 Task: Create a new field with title Stage with name VortexTech with field type as Single-select and options as Not Started, In Progress and Complete.
Action: Mouse moved to (61, 408)
Screenshot: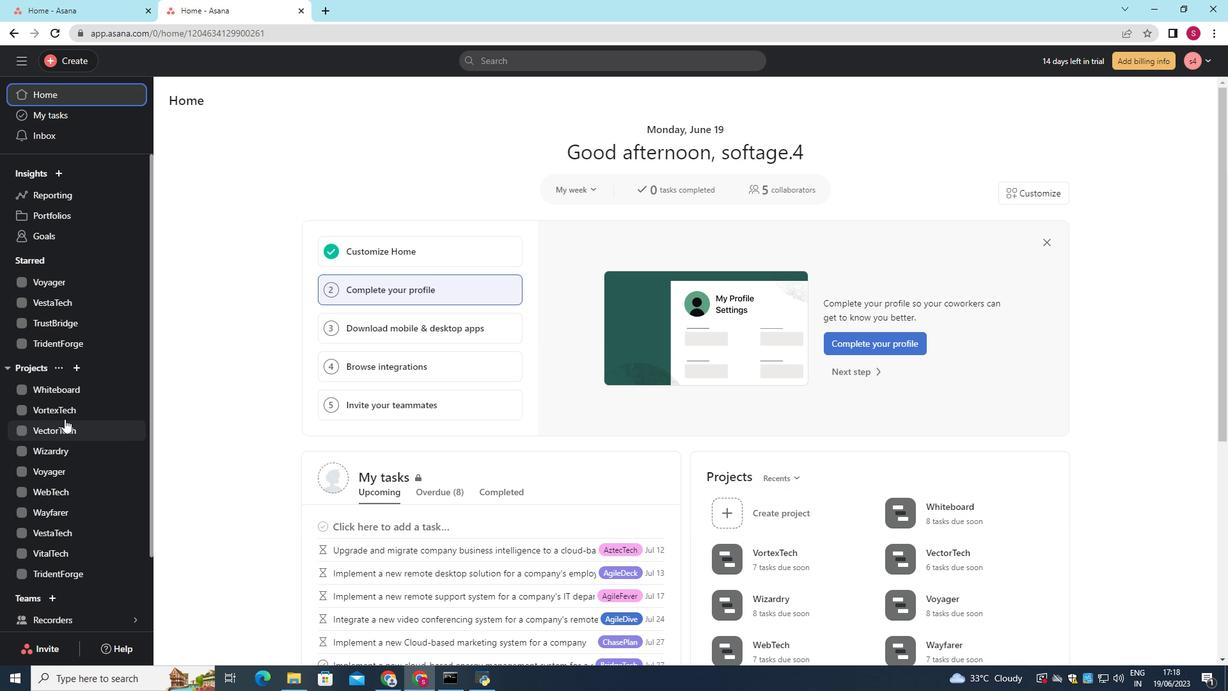 
Action: Mouse pressed left at (61, 408)
Screenshot: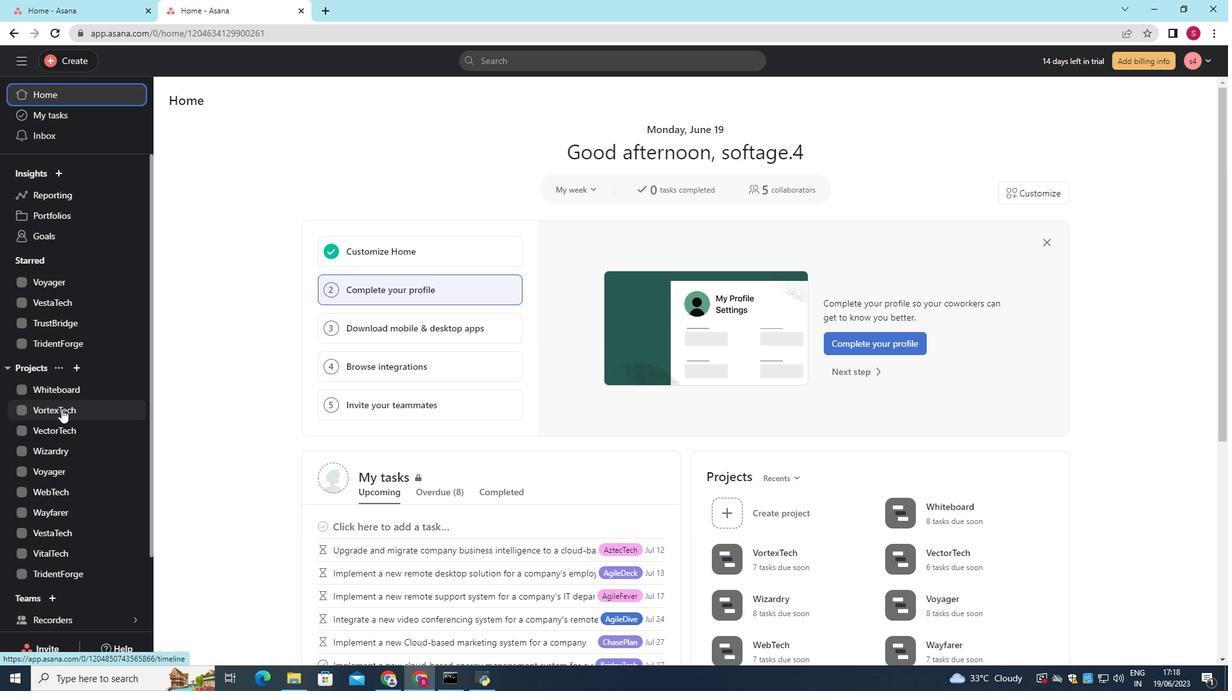 
Action: Mouse moved to (1187, 103)
Screenshot: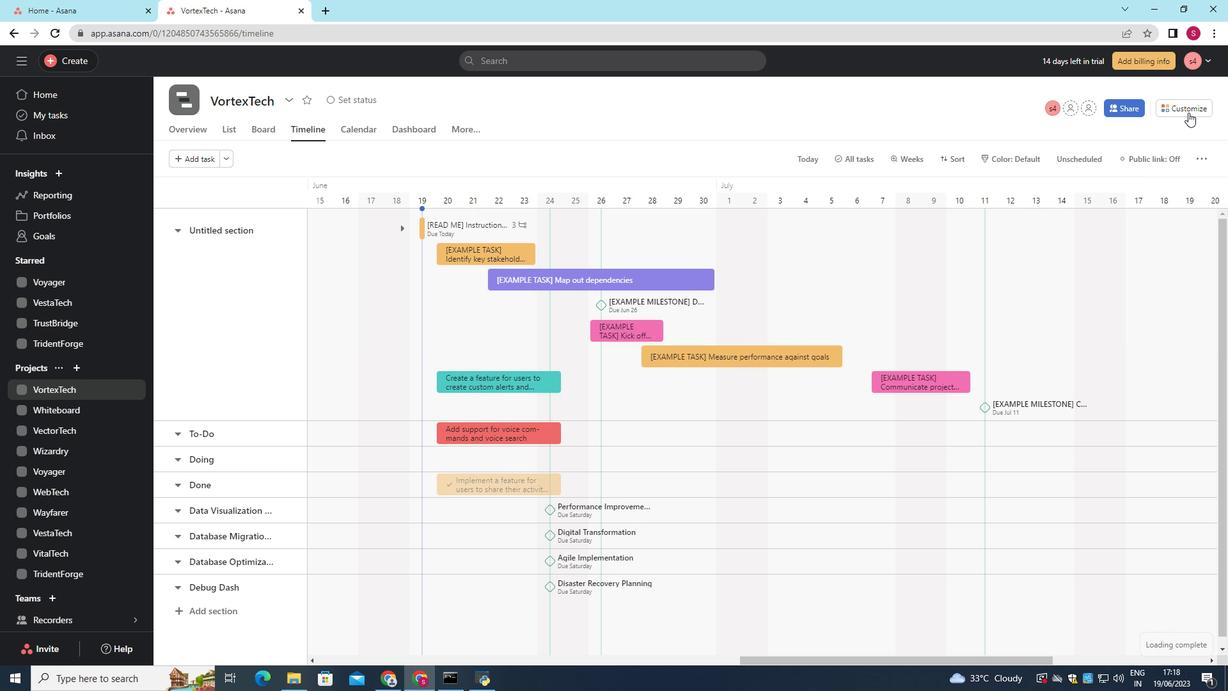 
Action: Mouse pressed left at (1187, 103)
Screenshot: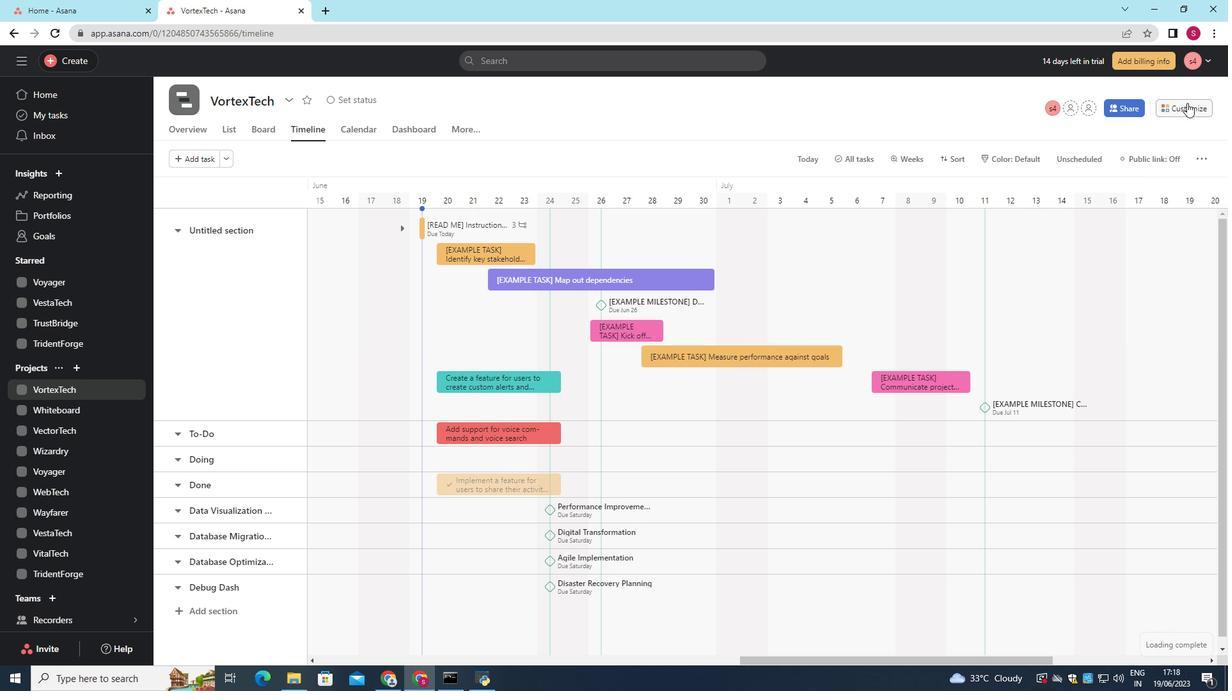 
Action: Mouse moved to (956, 252)
Screenshot: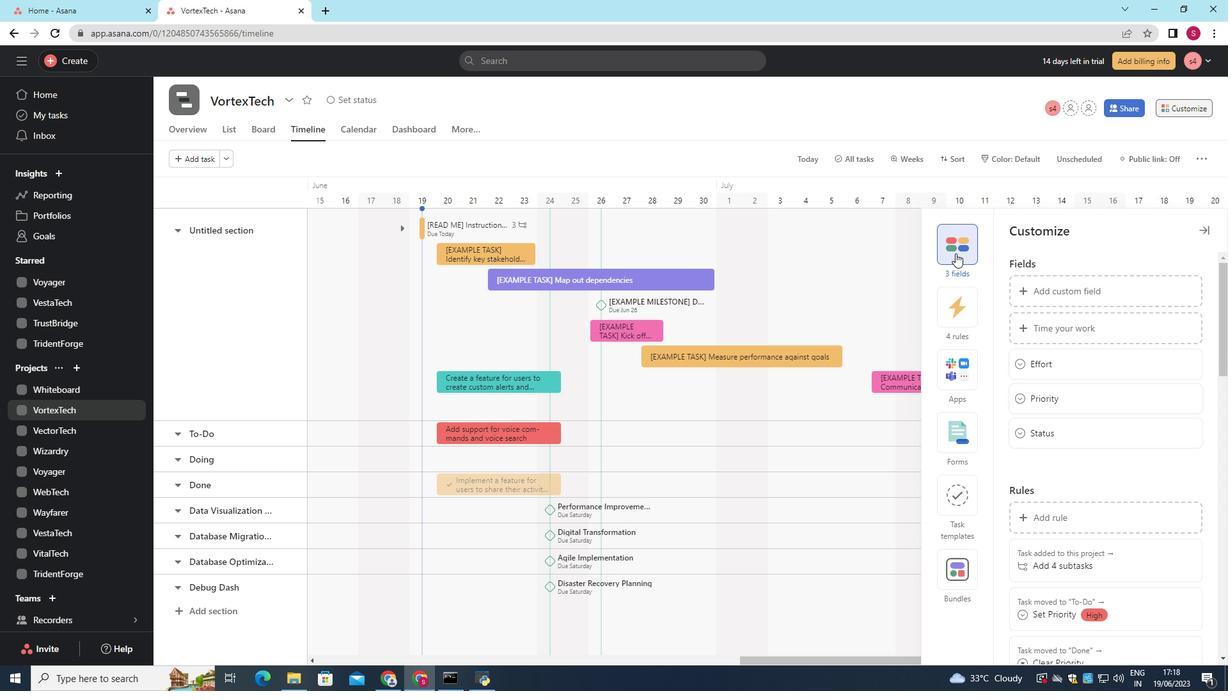
Action: Mouse pressed left at (956, 252)
Screenshot: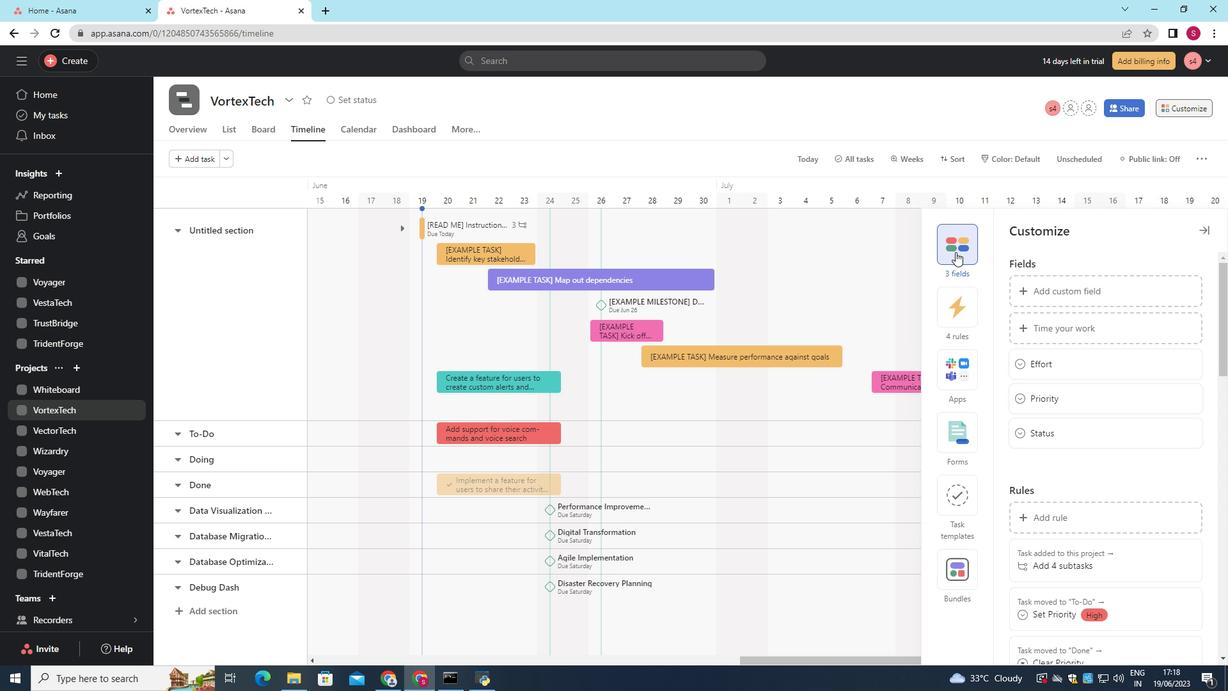 
Action: Mouse moved to (1069, 286)
Screenshot: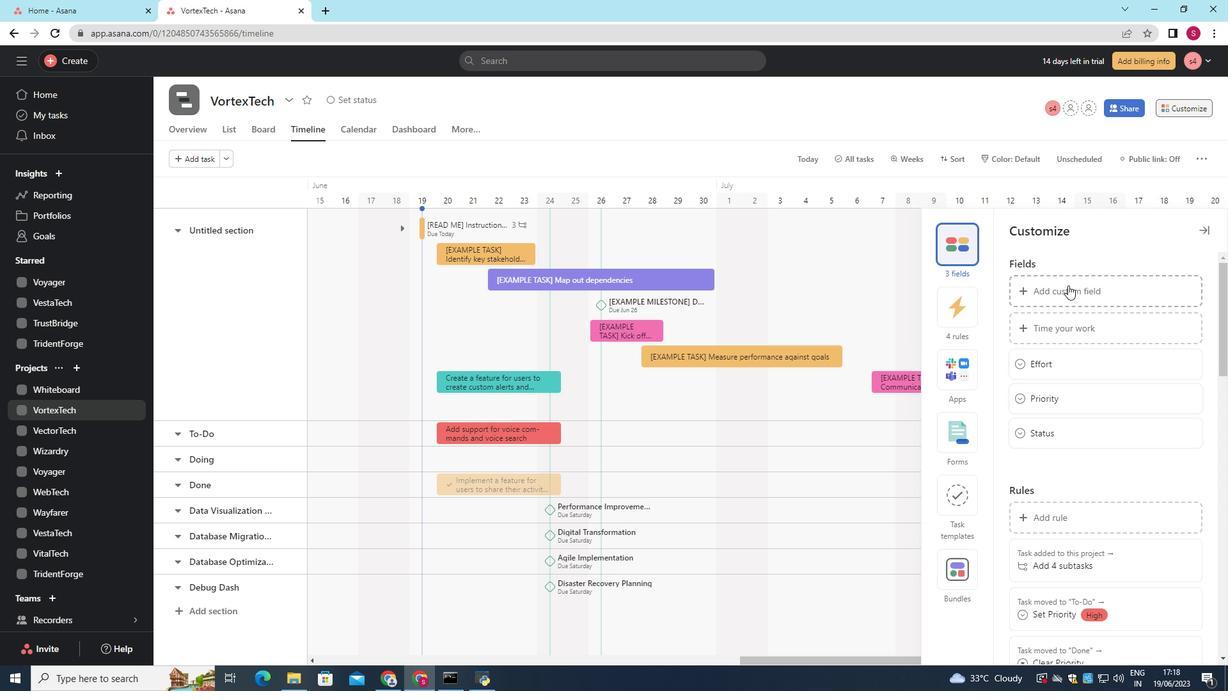 
Action: Mouse pressed left at (1069, 286)
Screenshot: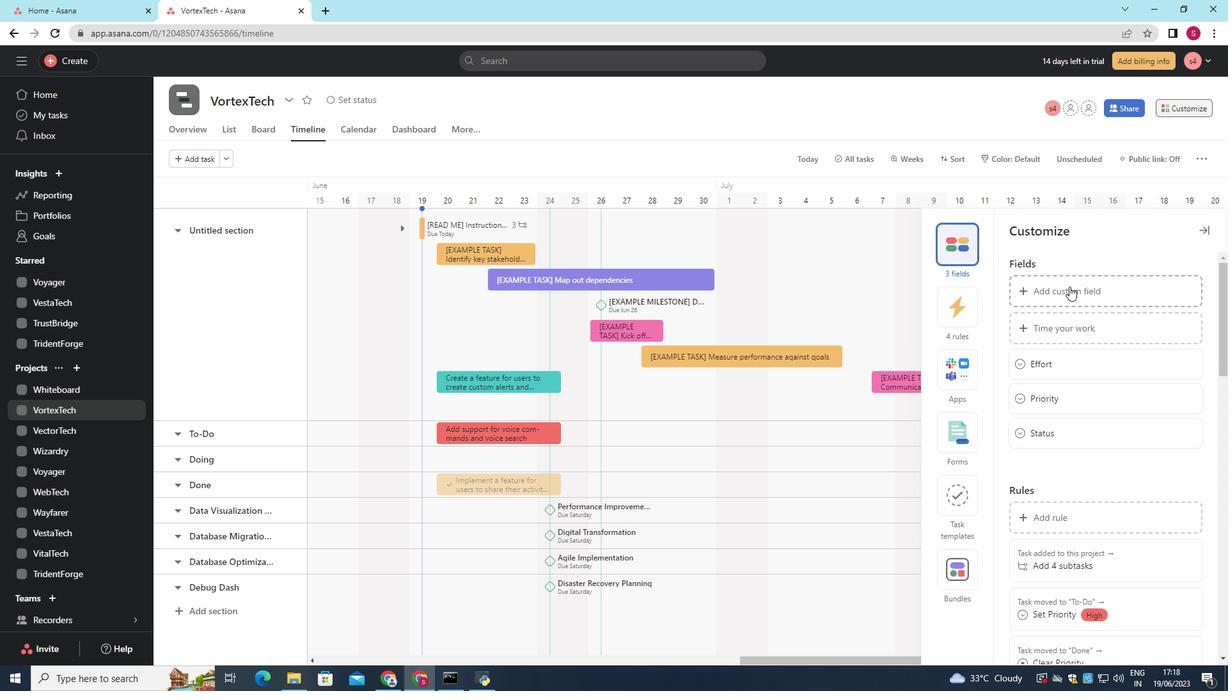 
Action: Mouse moved to (599, 185)
Screenshot: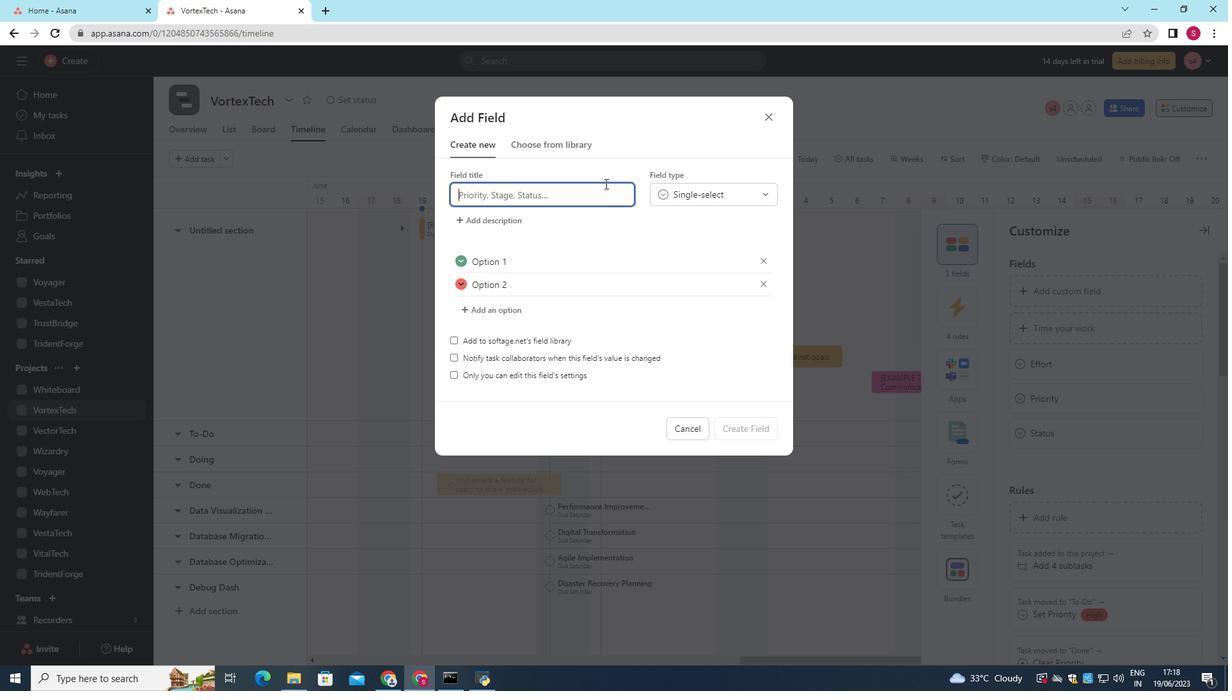 
Action: Key pressed <Key.shift>Stage
Screenshot: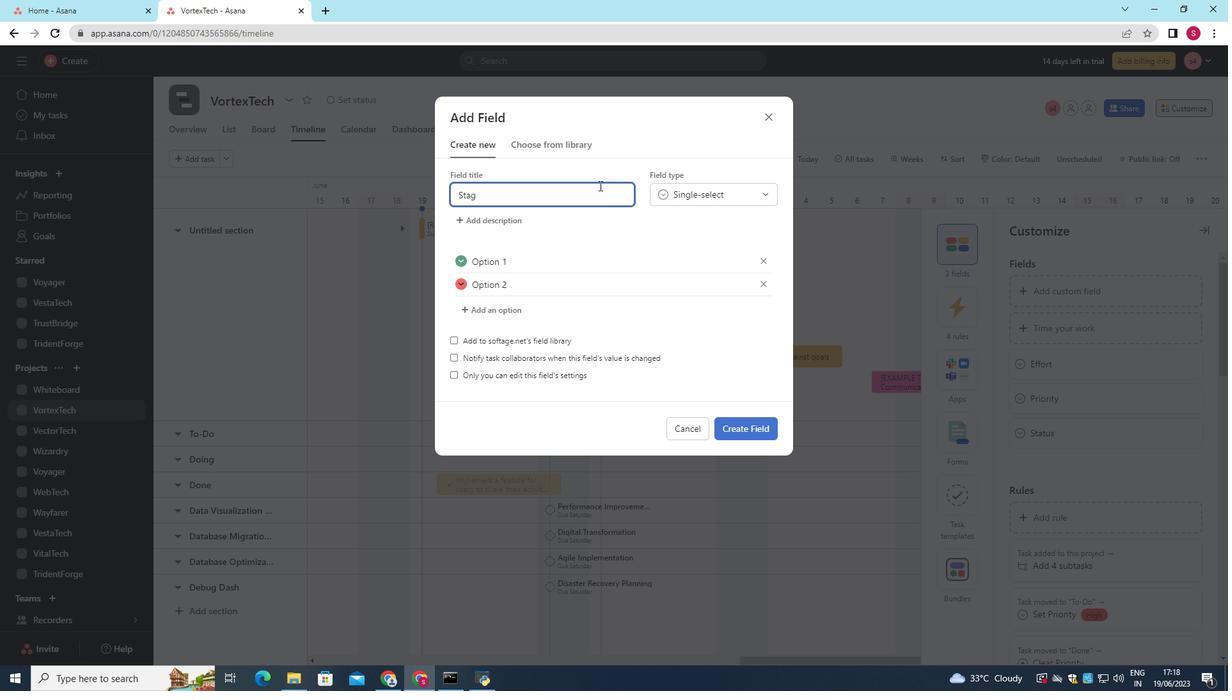 
Action: Mouse moved to (732, 195)
Screenshot: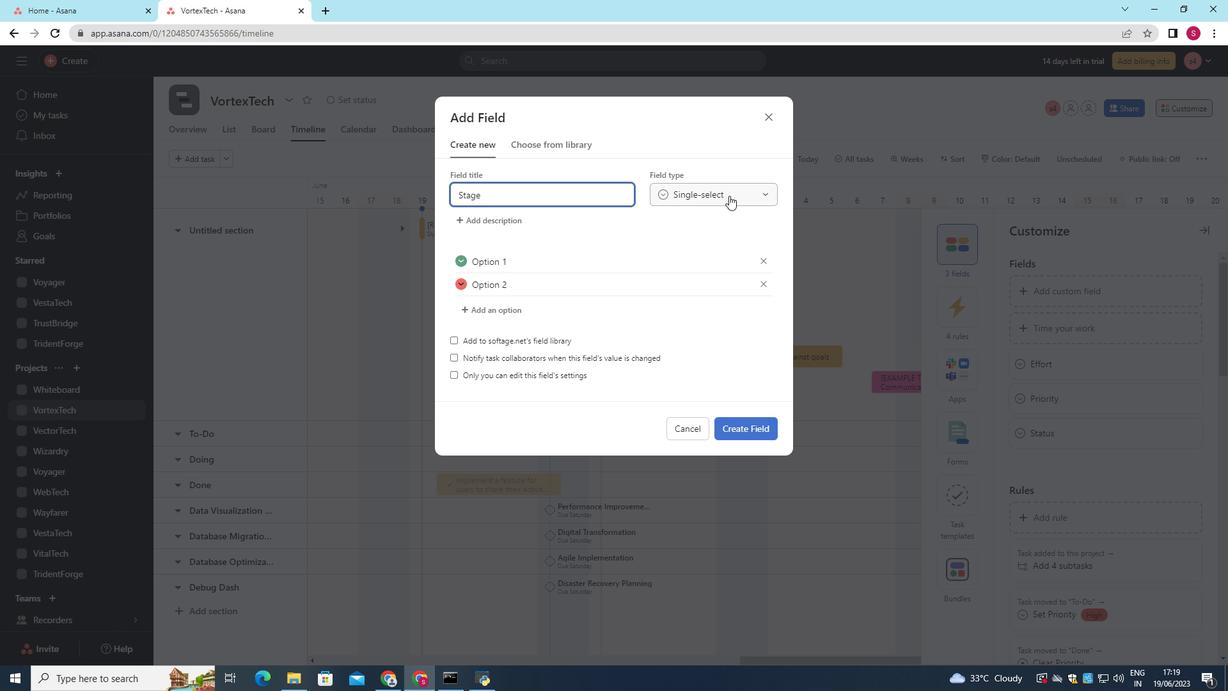 
Action: Mouse pressed left at (732, 195)
Screenshot: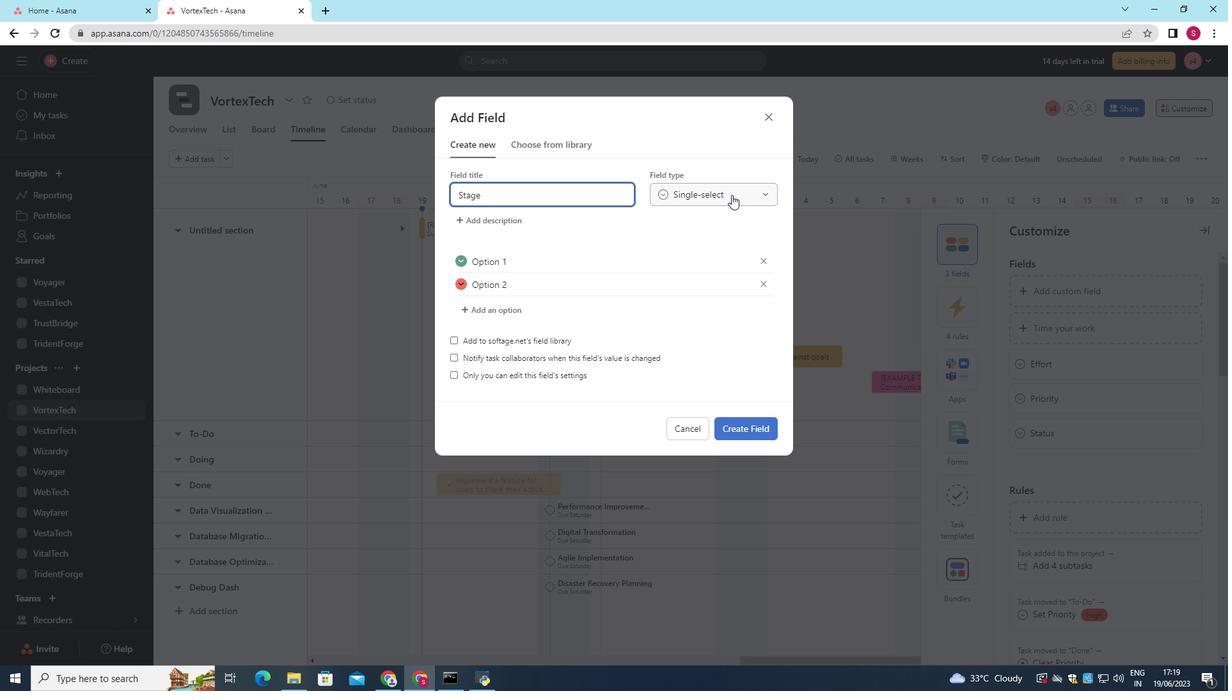 
Action: Mouse moved to (527, 231)
Screenshot: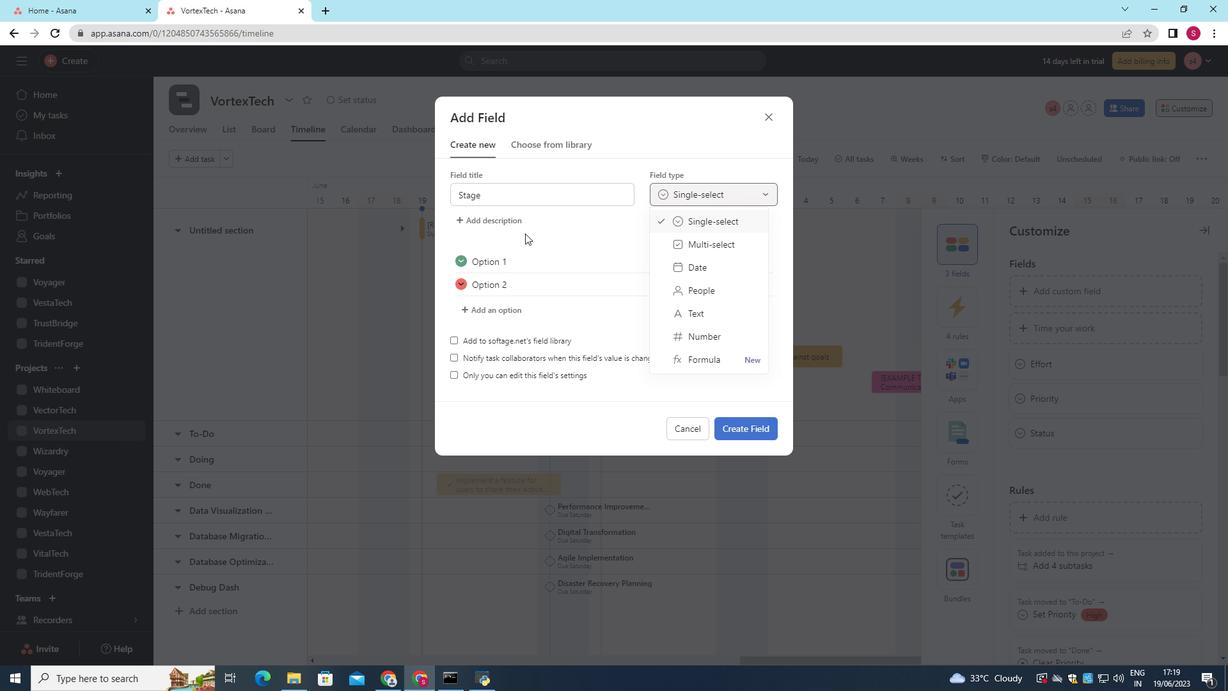 
Action: Mouse scrolled (527, 230) with delta (0, 0)
Screenshot: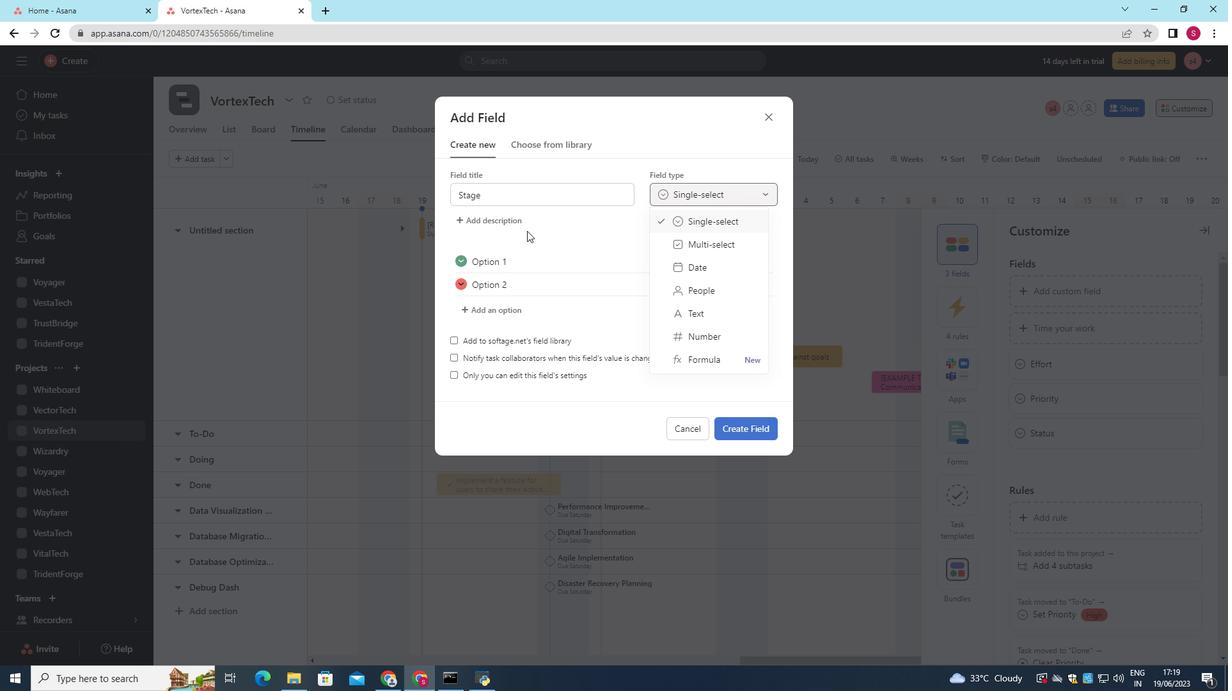
Action: Mouse scrolled (527, 230) with delta (0, 0)
Screenshot: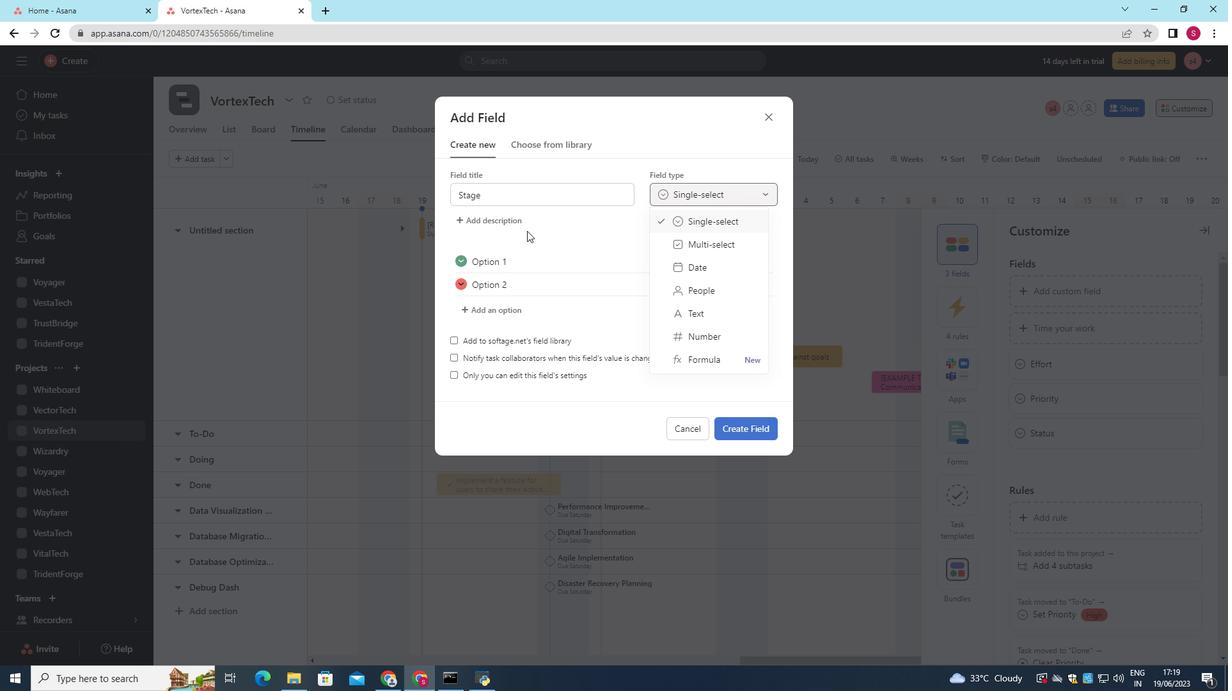 
Action: Mouse scrolled (527, 230) with delta (0, 0)
Screenshot: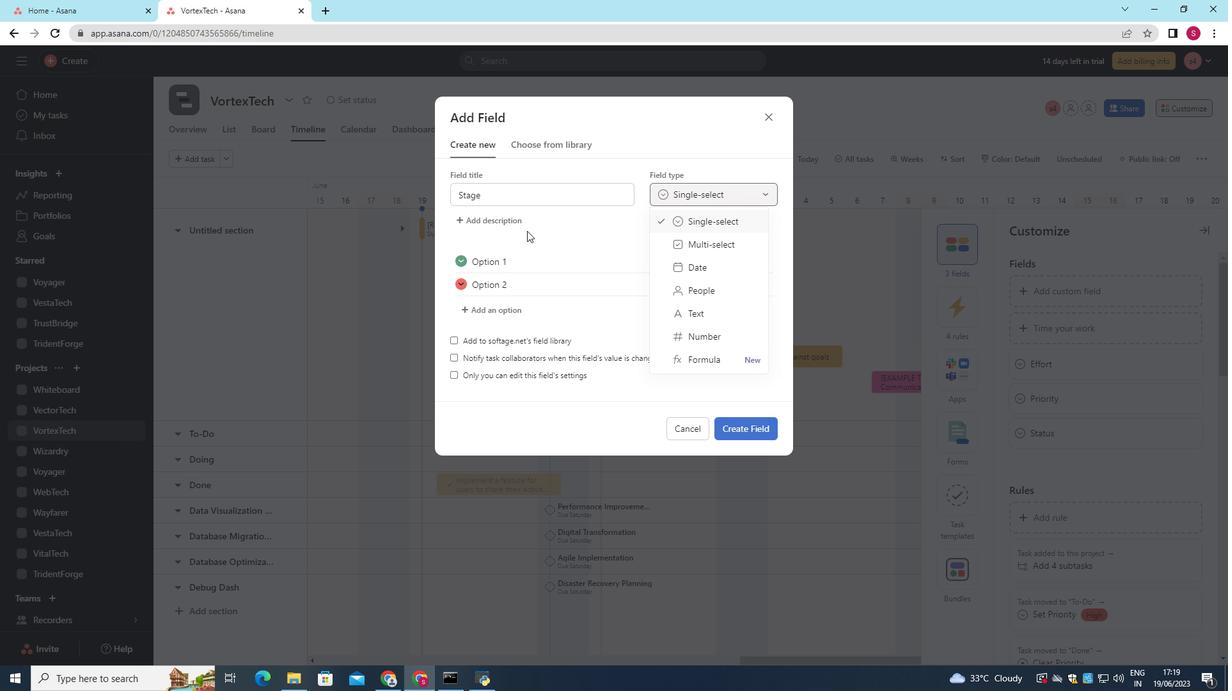 
Action: Mouse moved to (544, 241)
Screenshot: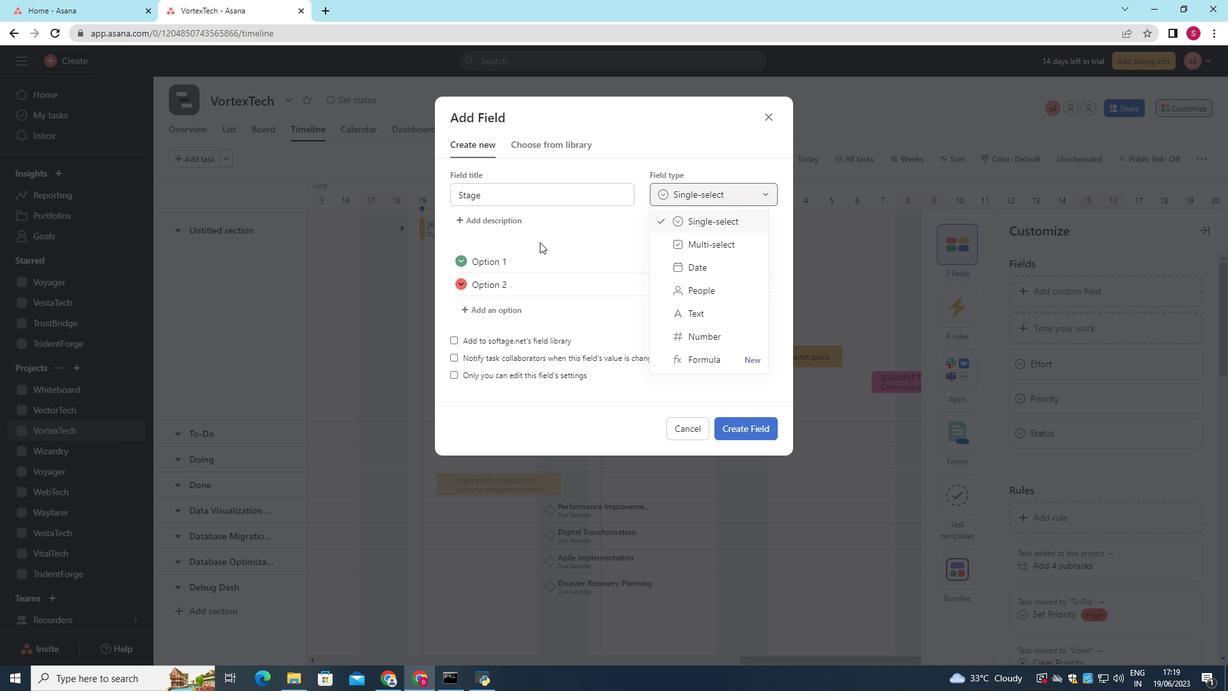 
Action: Mouse pressed left at (544, 241)
Screenshot: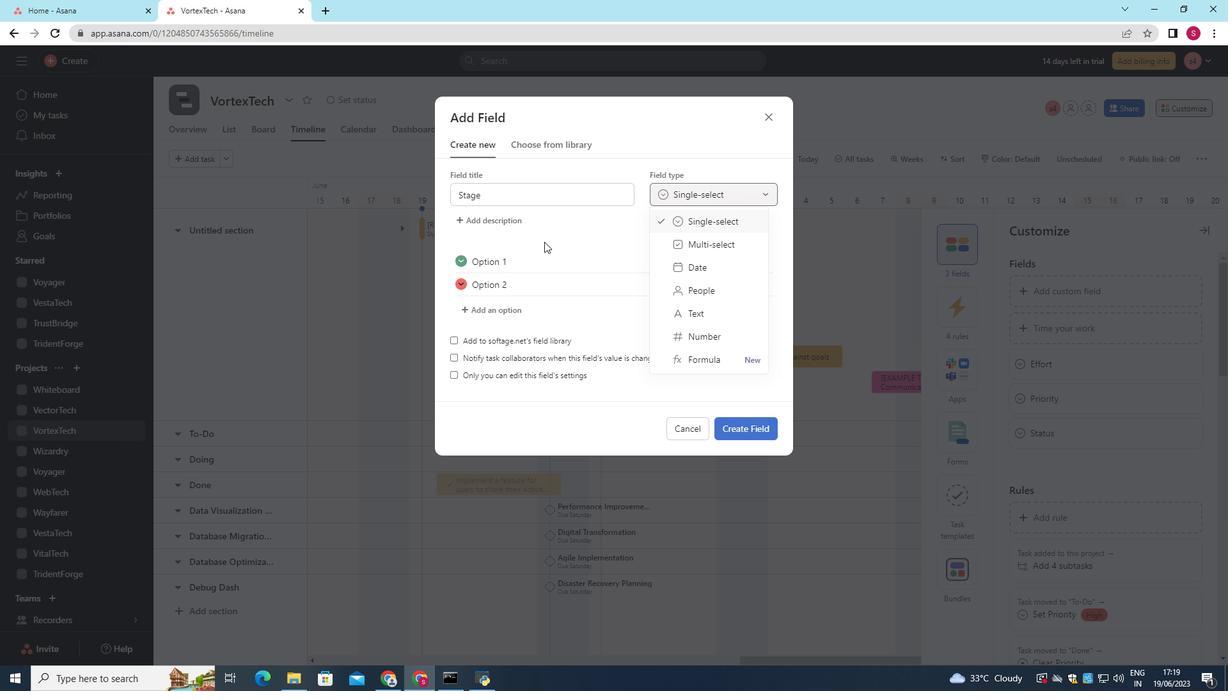 
Action: Mouse moved to (737, 193)
Screenshot: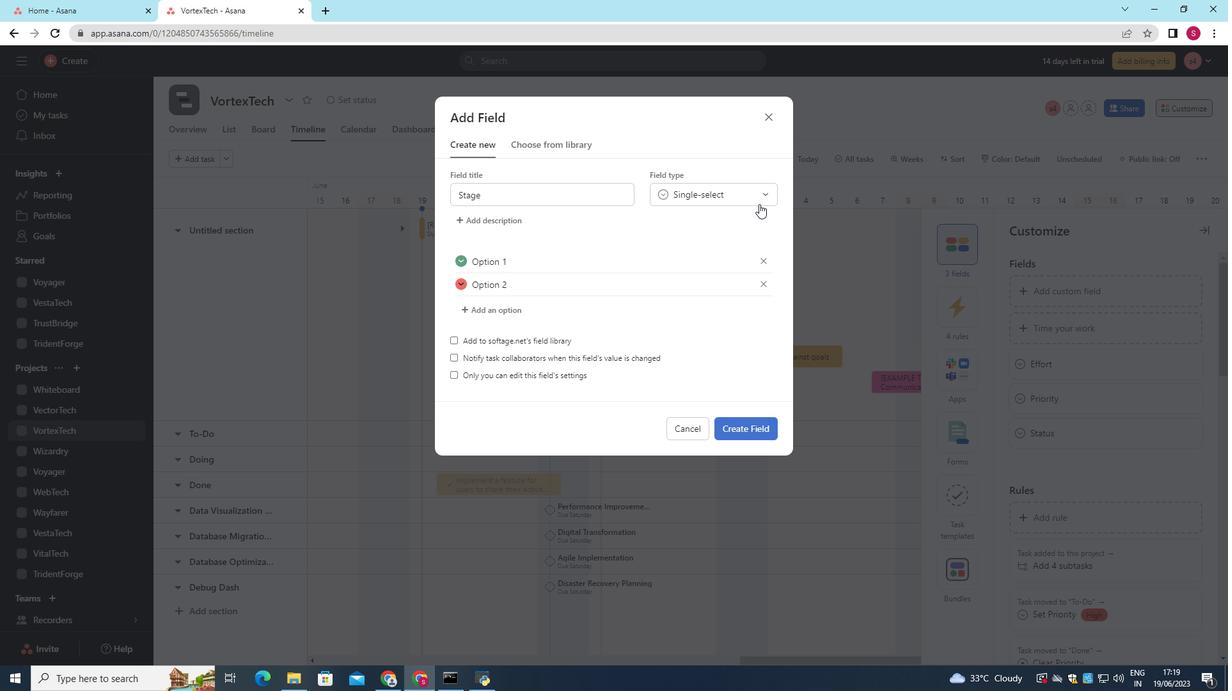 
Action: Mouse pressed left at (737, 193)
Screenshot: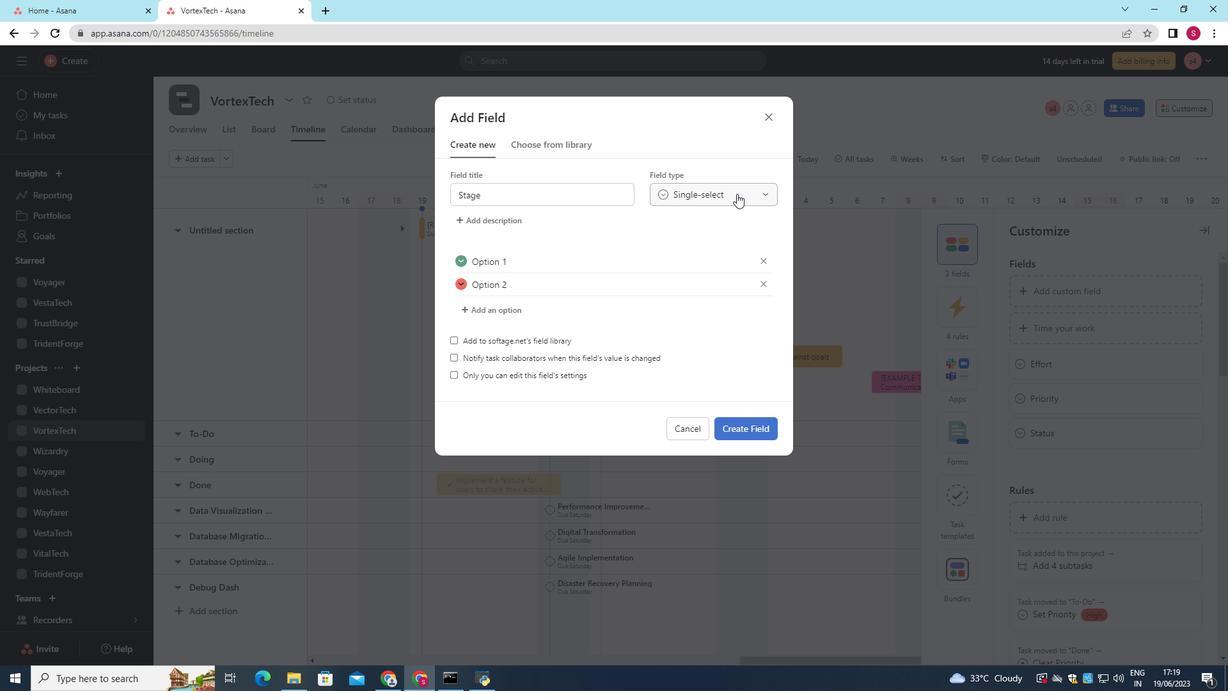 
Action: Mouse moved to (731, 216)
Screenshot: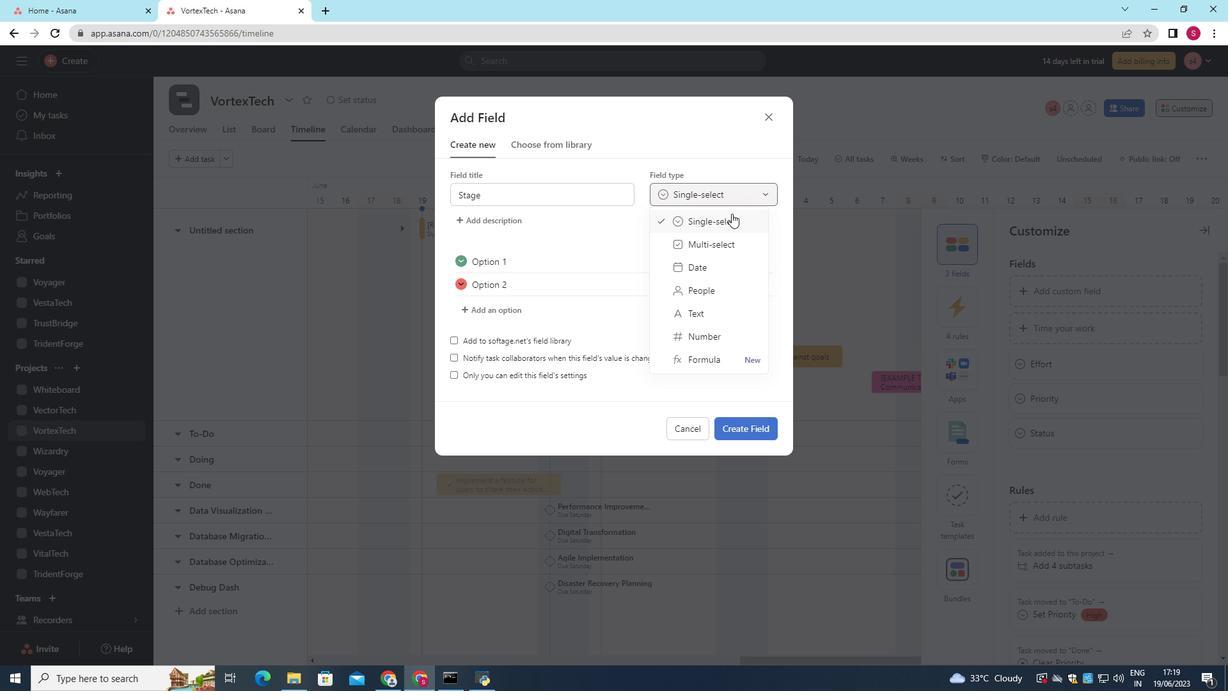 
Action: Mouse pressed left at (731, 216)
Screenshot: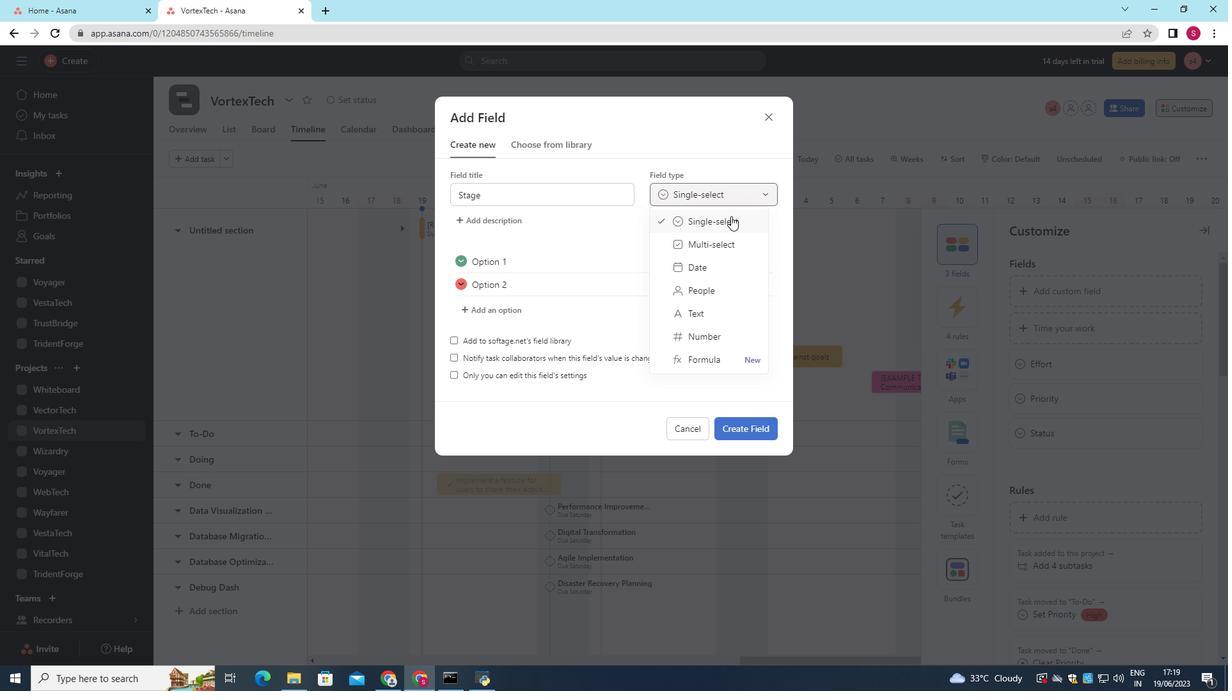 
Action: Mouse moved to (593, 266)
Screenshot: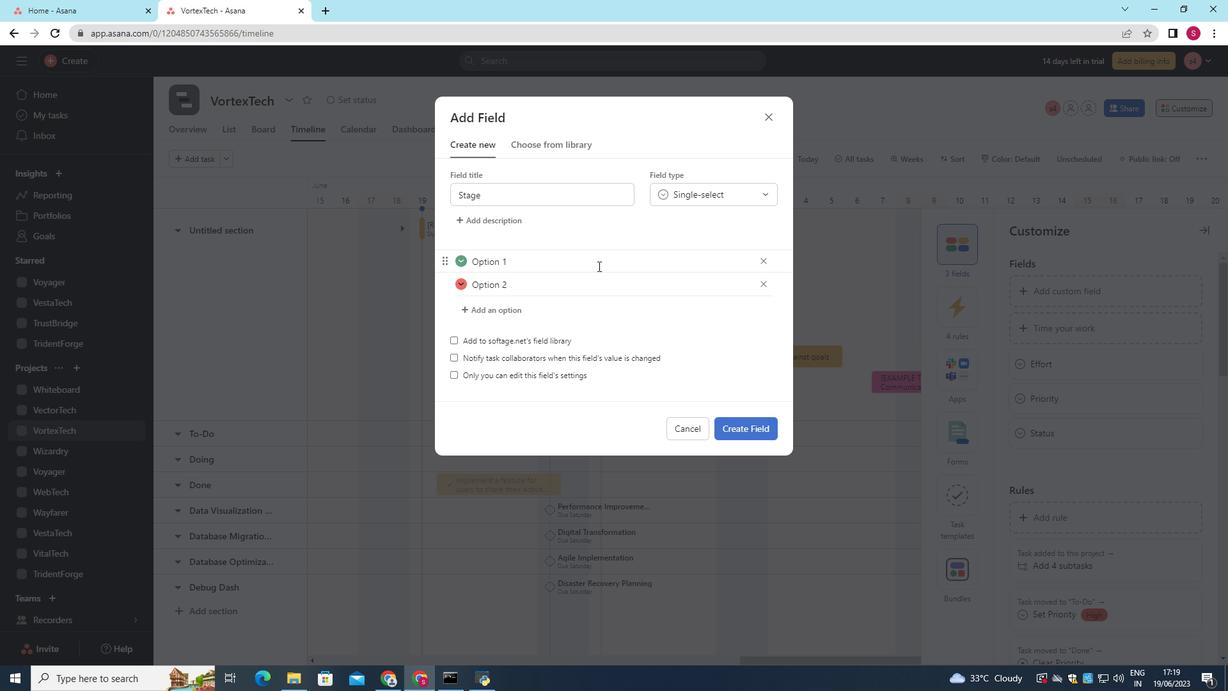 
Action: Mouse pressed left at (593, 266)
Screenshot: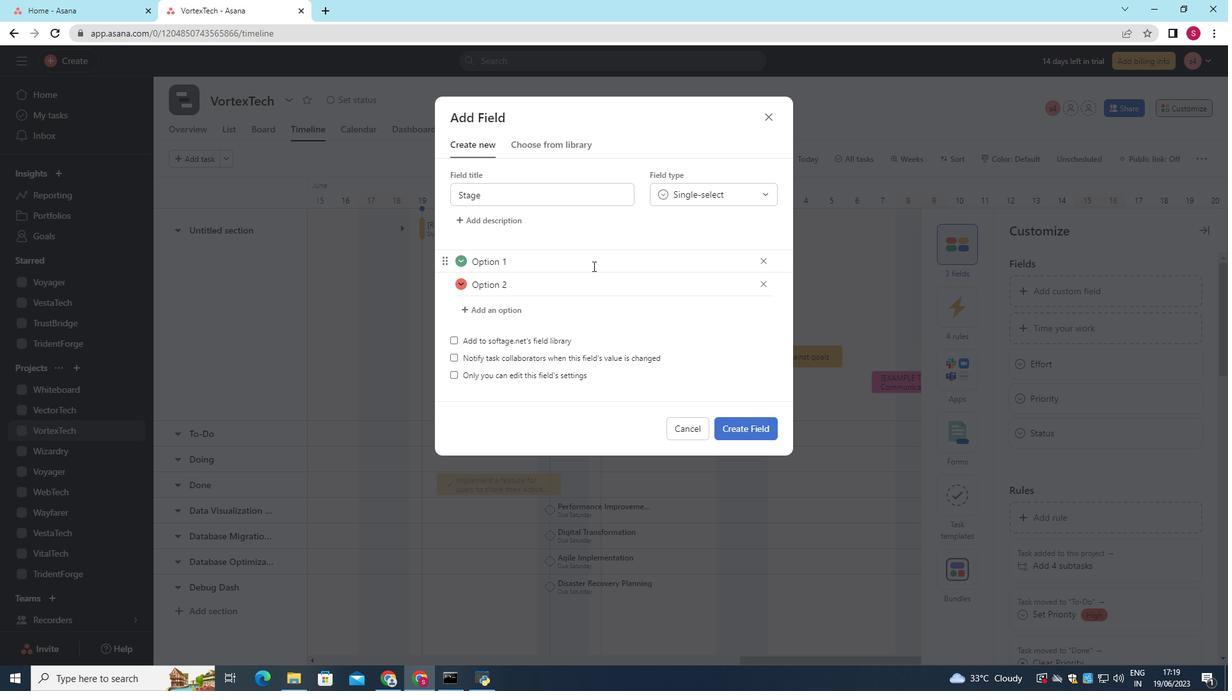
Action: Key pressed <Key.backspace><Key.backspace><Key.backspace><Key.backspace><Key.backspace><Key.backspace><Key.backspace><Key.backspace><Key.shift>Not<Key.space><Key.shift>Started
Screenshot: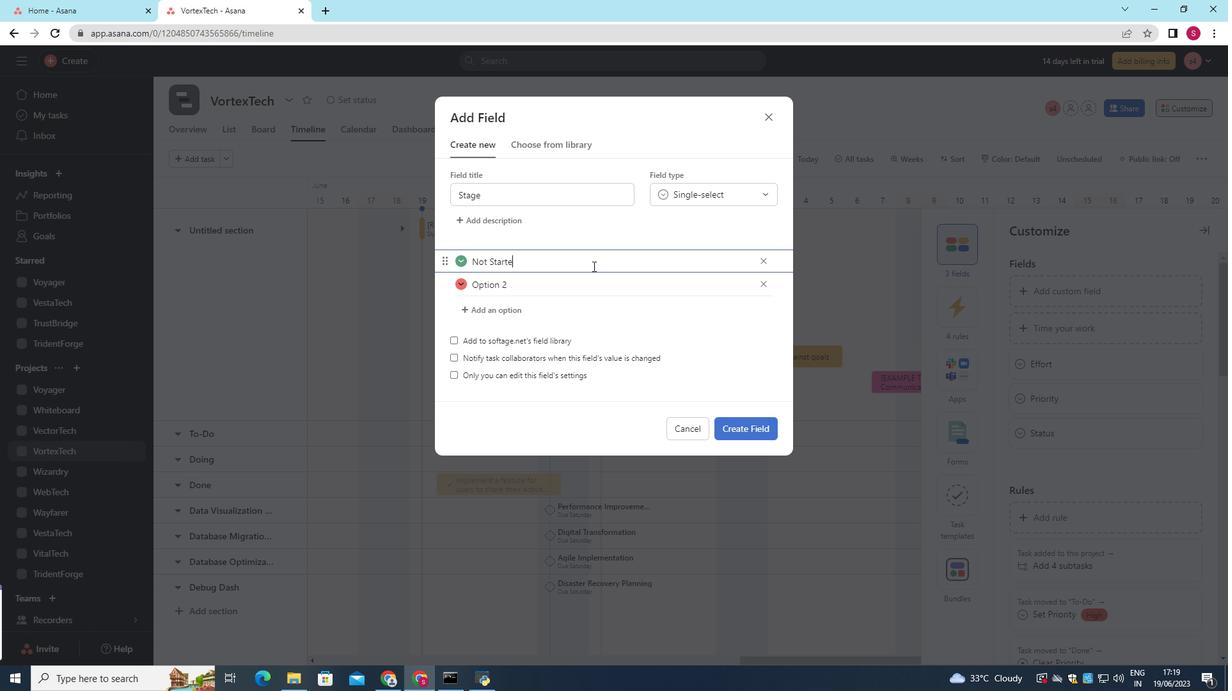 
Action: Mouse moved to (518, 289)
Screenshot: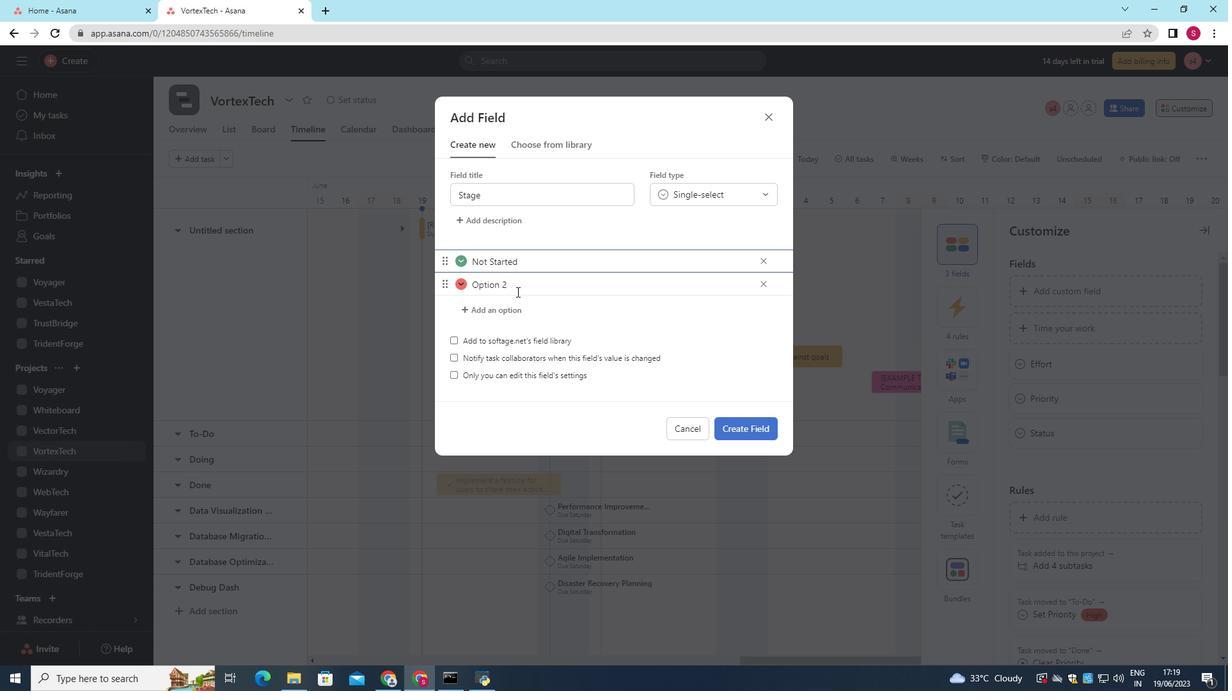 
Action: Mouse pressed left at (518, 289)
Screenshot: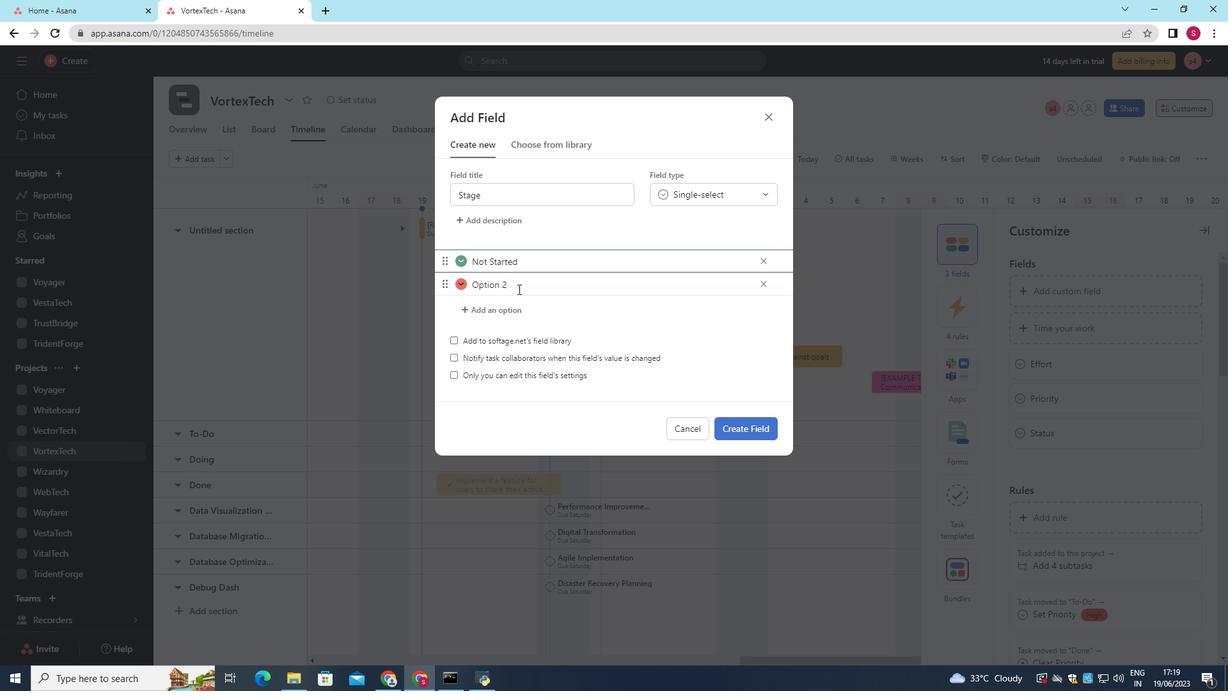 
Action: Mouse moved to (462, 288)
Screenshot: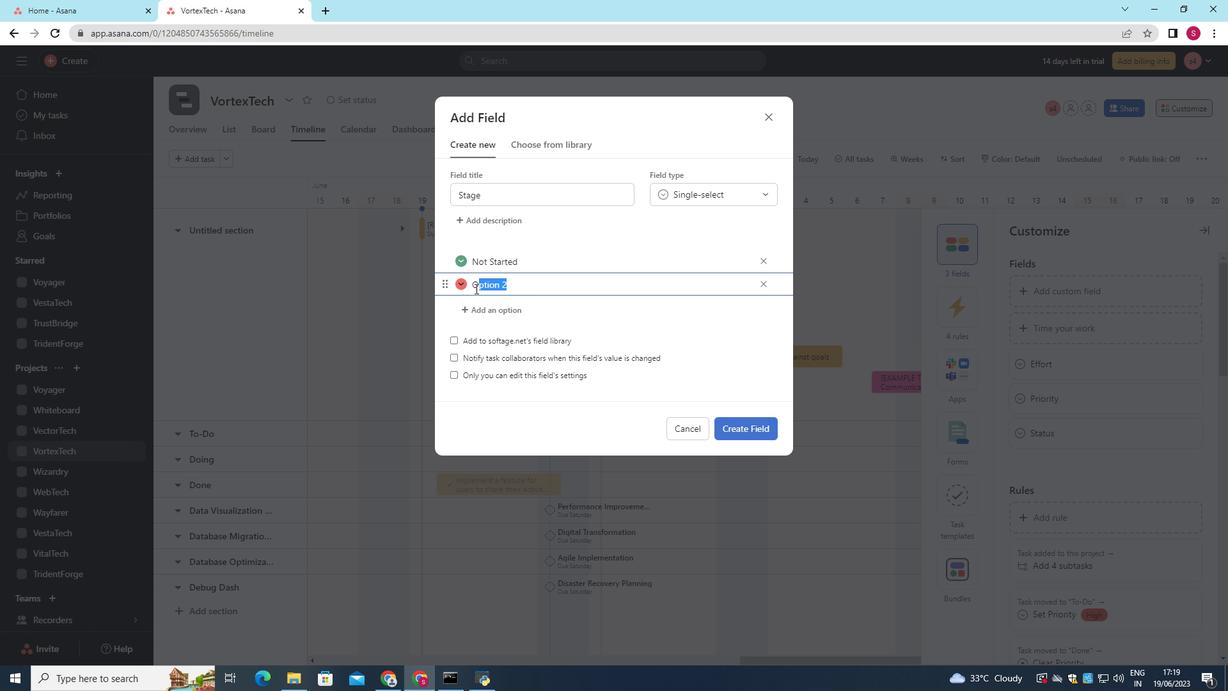 
Action: Key pressed <Key.shift>In<Key.space><Key.shift><Key.shift><Key.shift><Key.shift><Key.shift><Key.shift><Key.shift><Key.shift>Progress
Screenshot: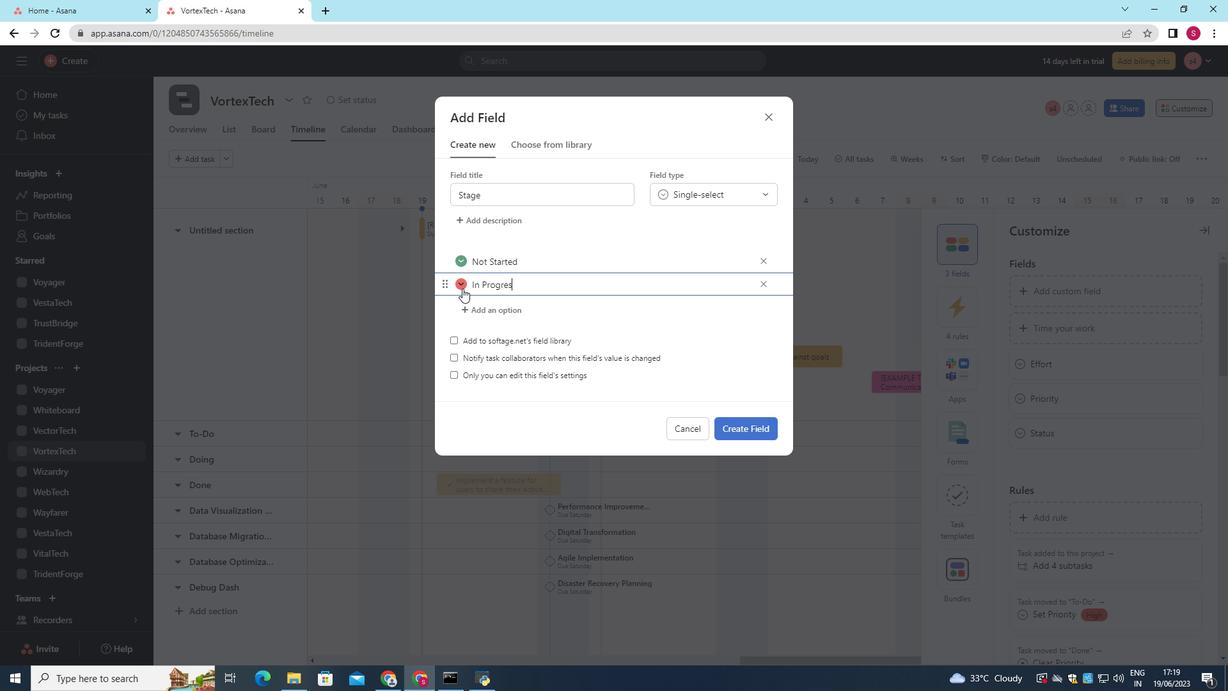 
Action: Mouse moved to (488, 272)
Screenshot: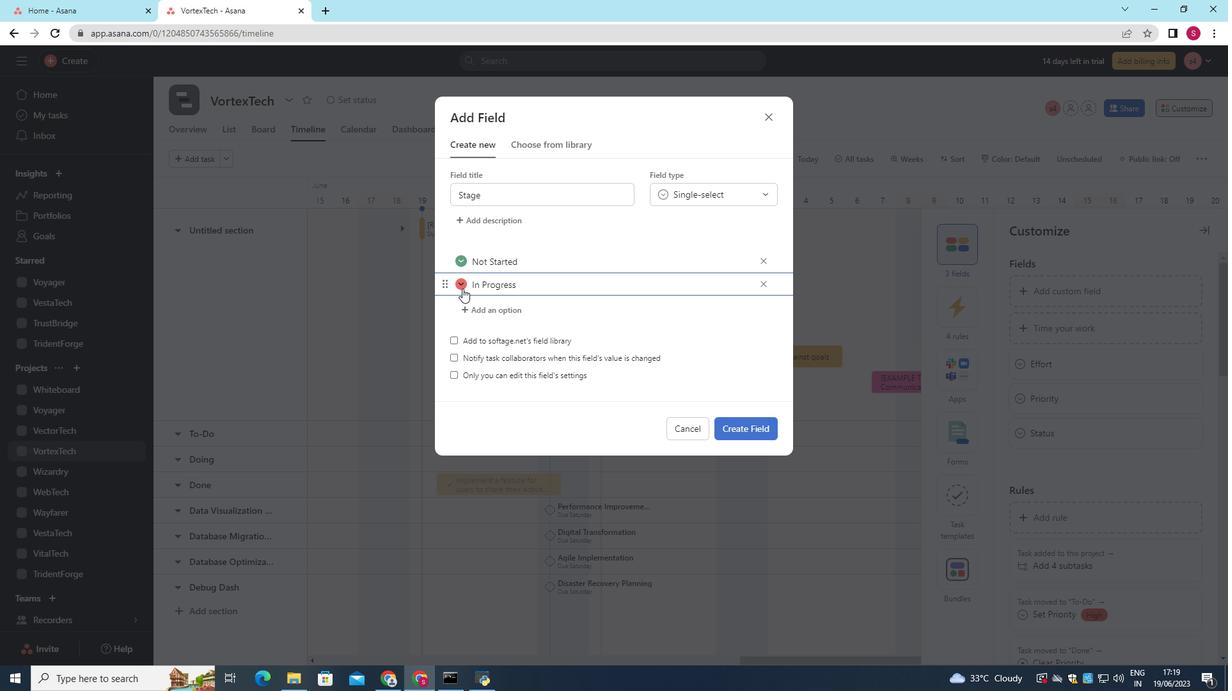 
Action: Key pressed <Key.enter><Key.shift>Complete
Screenshot: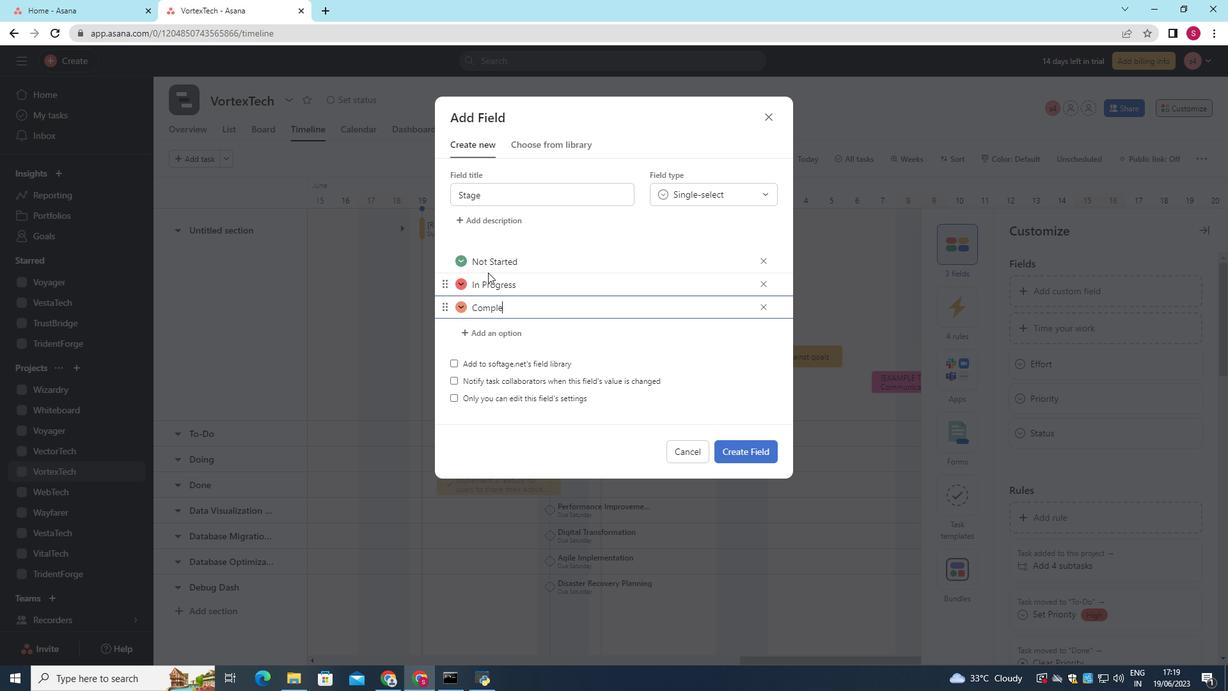 
Action: Mouse moved to (748, 459)
Screenshot: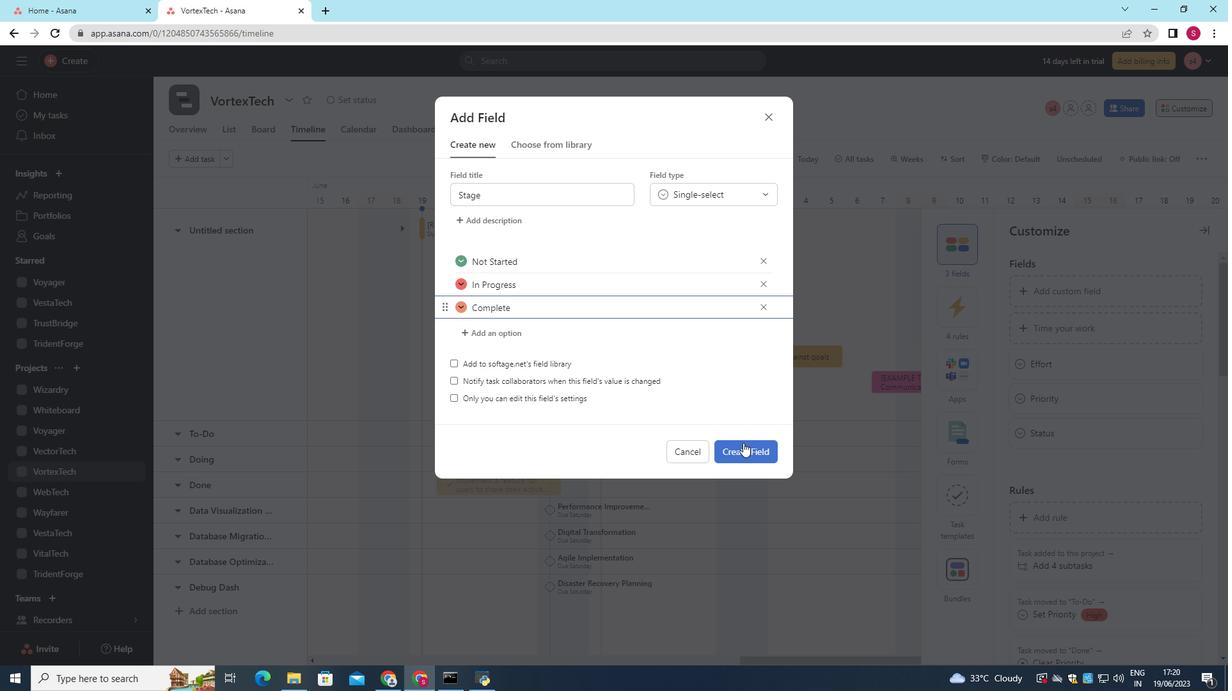
Action: Mouse pressed left at (748, 459)
Screenshot: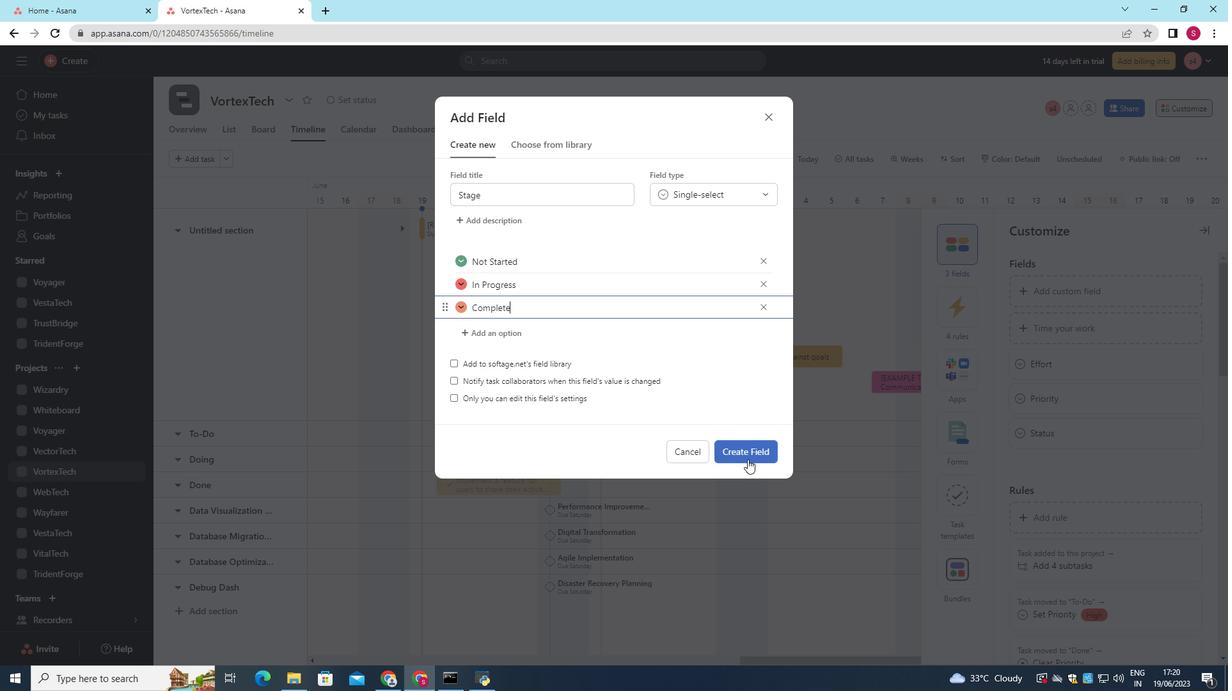 
